Task: Create a rule when the discription of a card does not start with text .
Action: Mouse moved to (1201, 101)
Screenshot: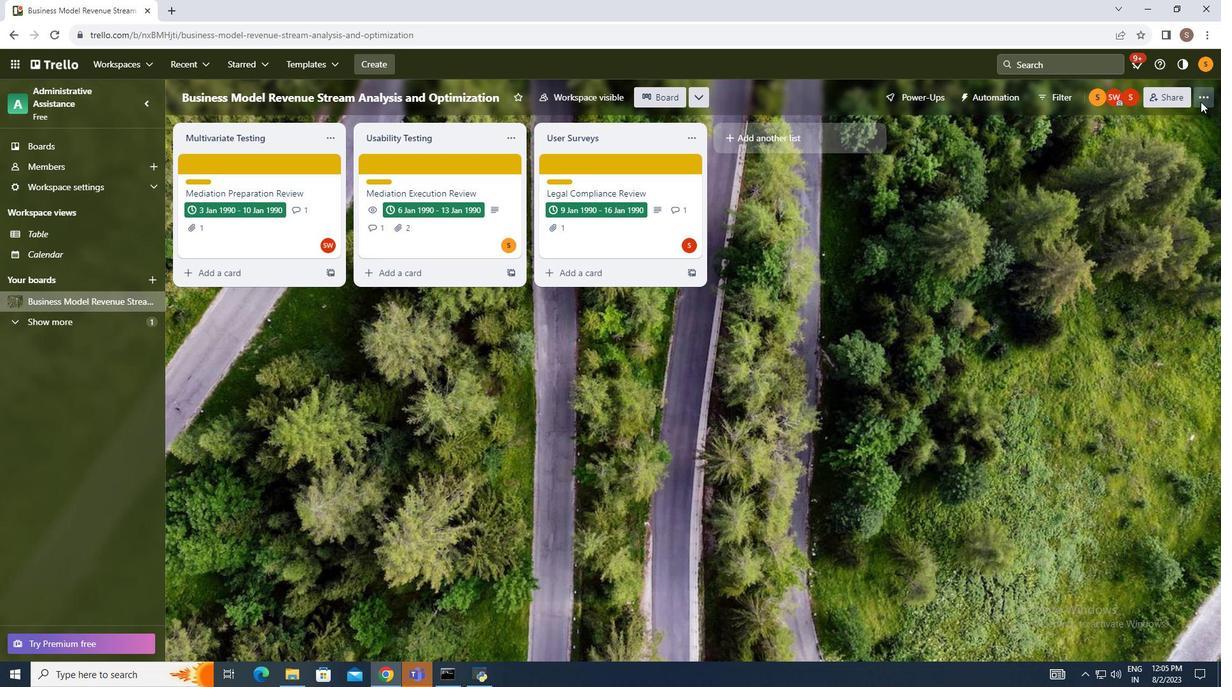 
Action: Mouse pressed left at (1201, 101)
Screenshot: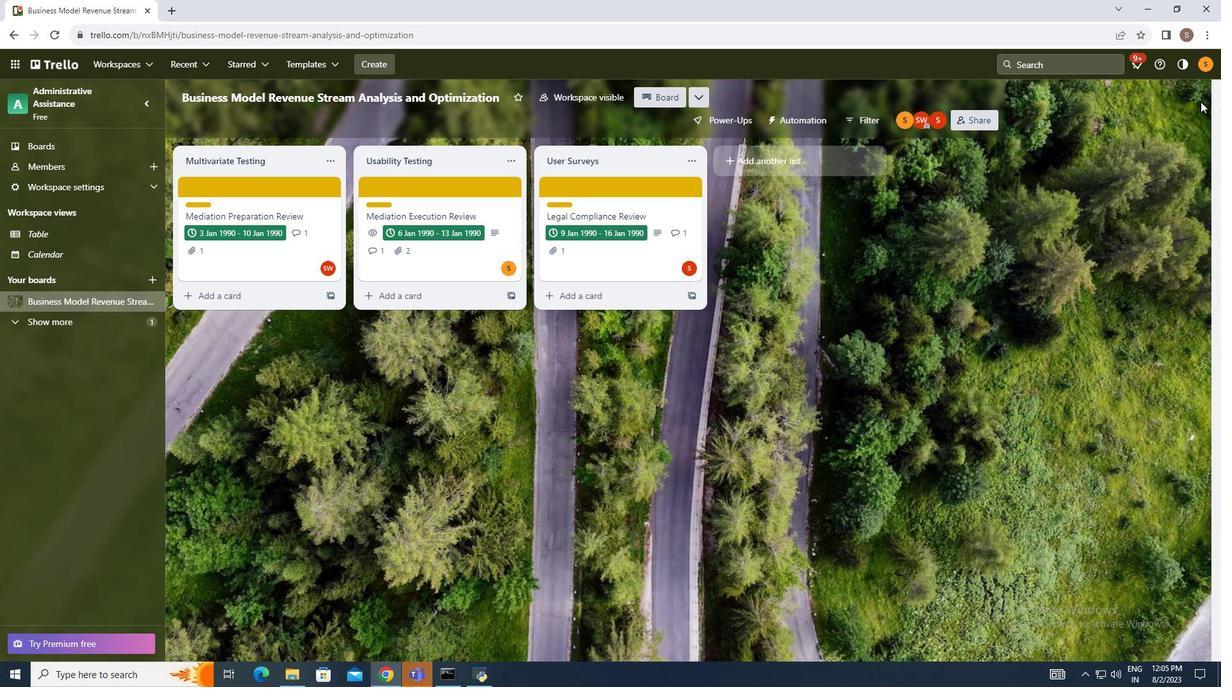 
Action: Mouse moved to (1098, 268)
Screenshot: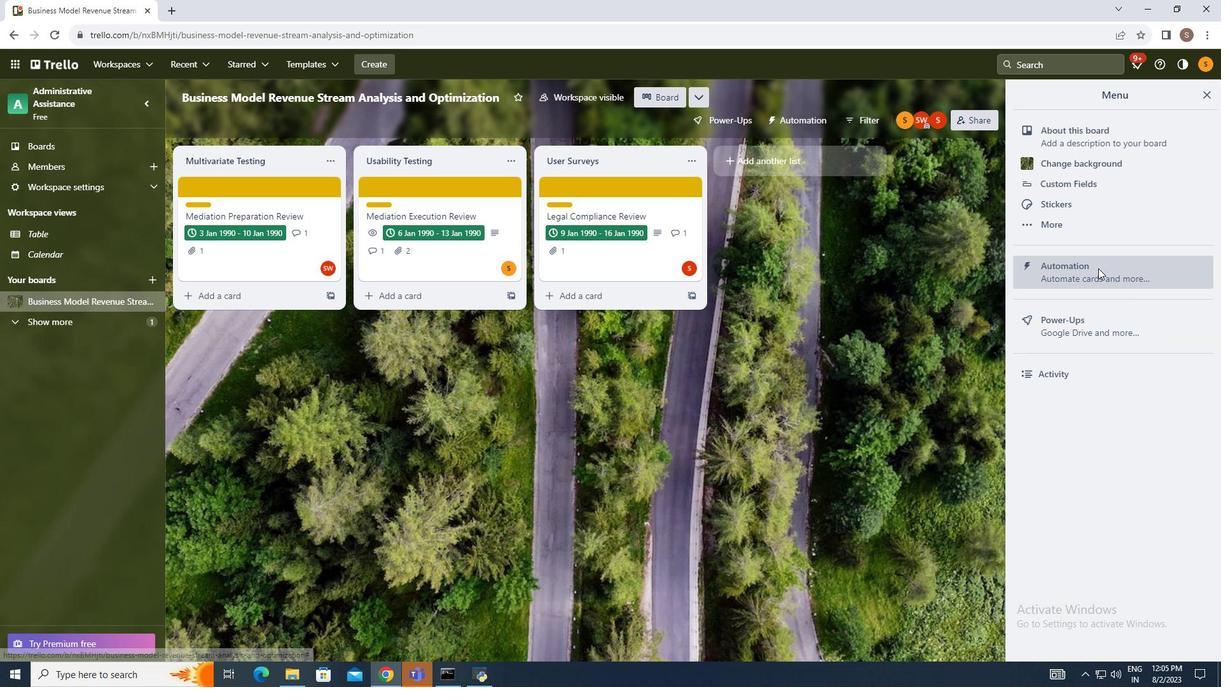 
Action: Mouse pressed left at (1098, 268)
Screenshot: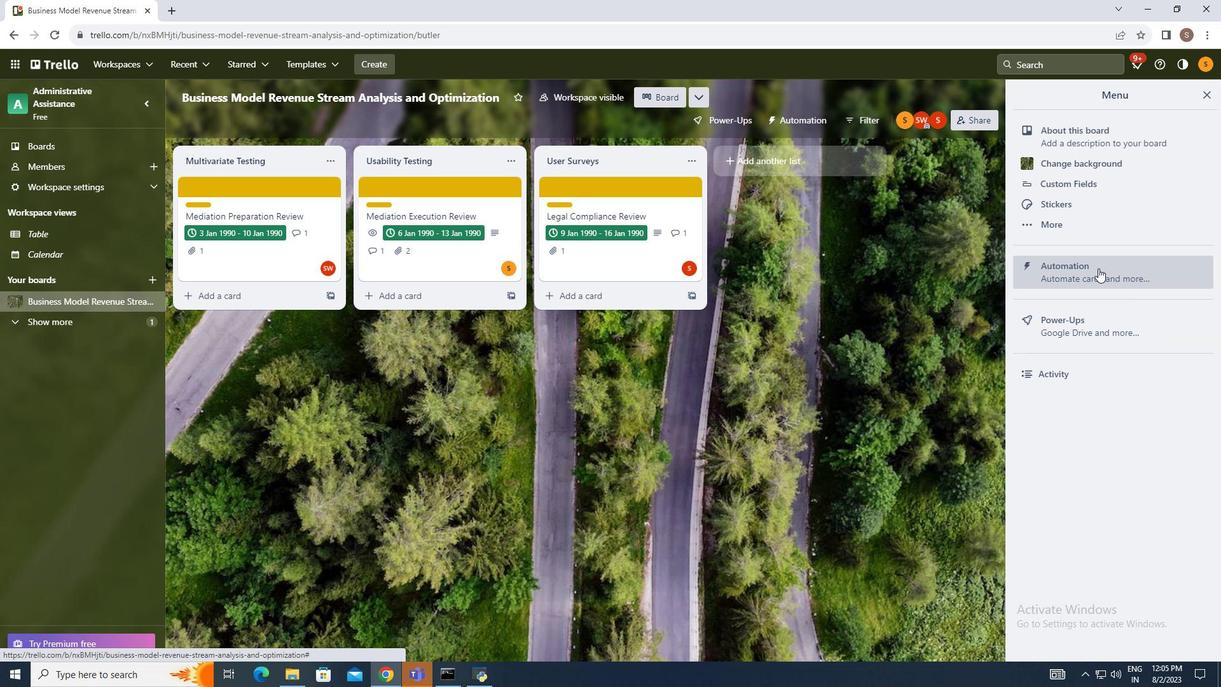 
Action: Mouse moved to (222, 233)
Screenshot: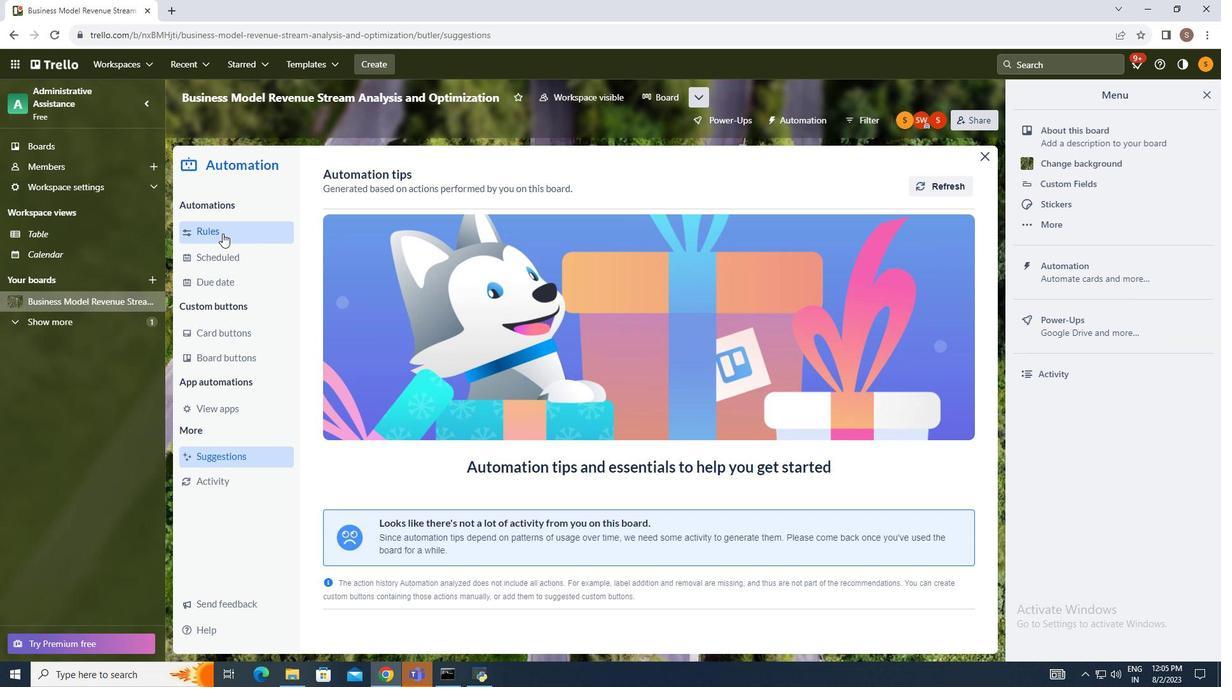 
Action: Mouse pressed left at (222, 233)
Screenshot: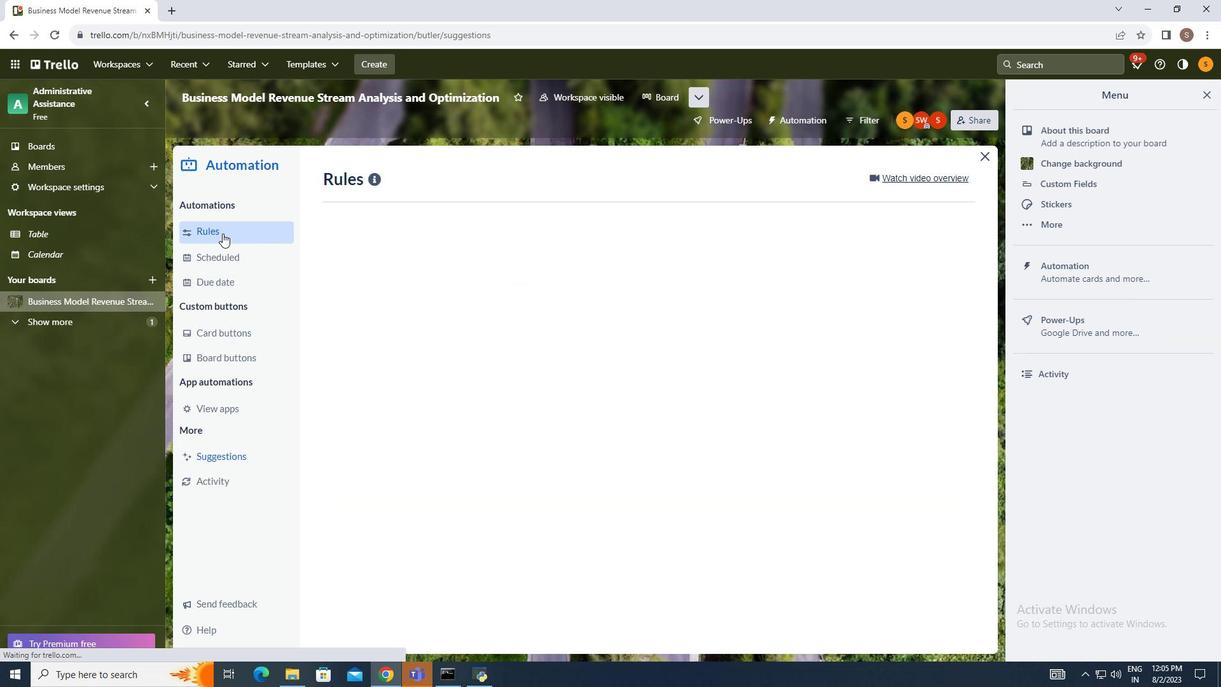 
Action: Mouse moved to (857, 176)
Screenshot: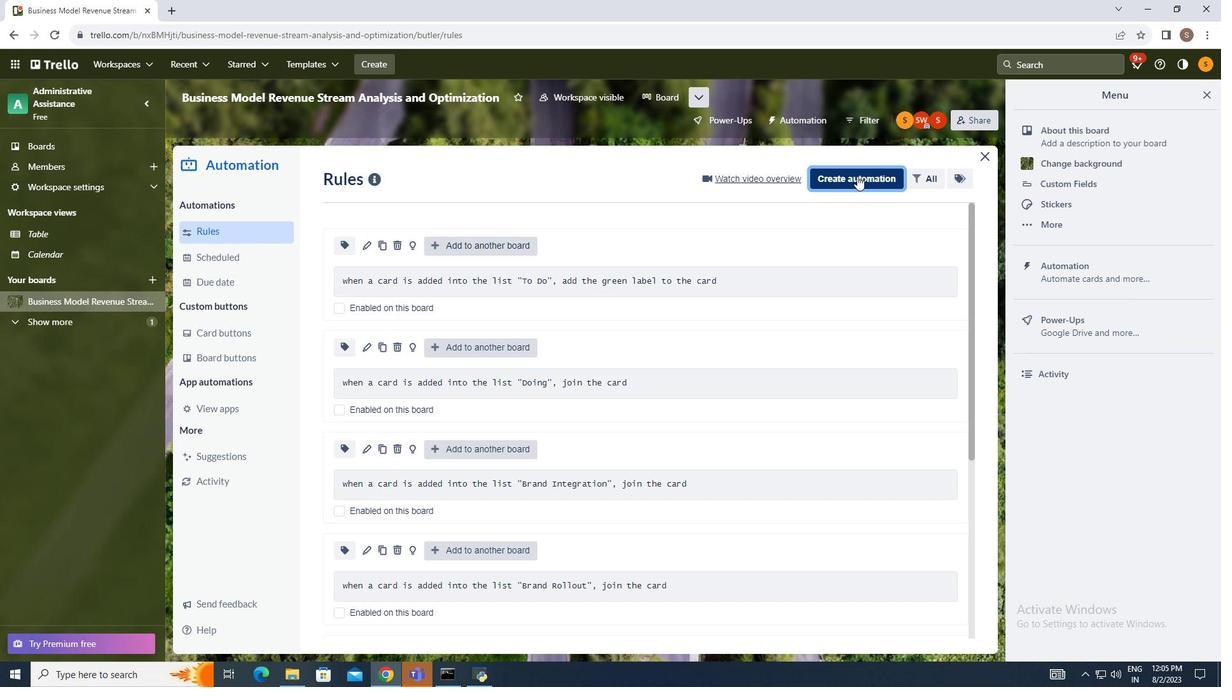 
Action: Mouse pressed left at (857, 176)
Screenshot: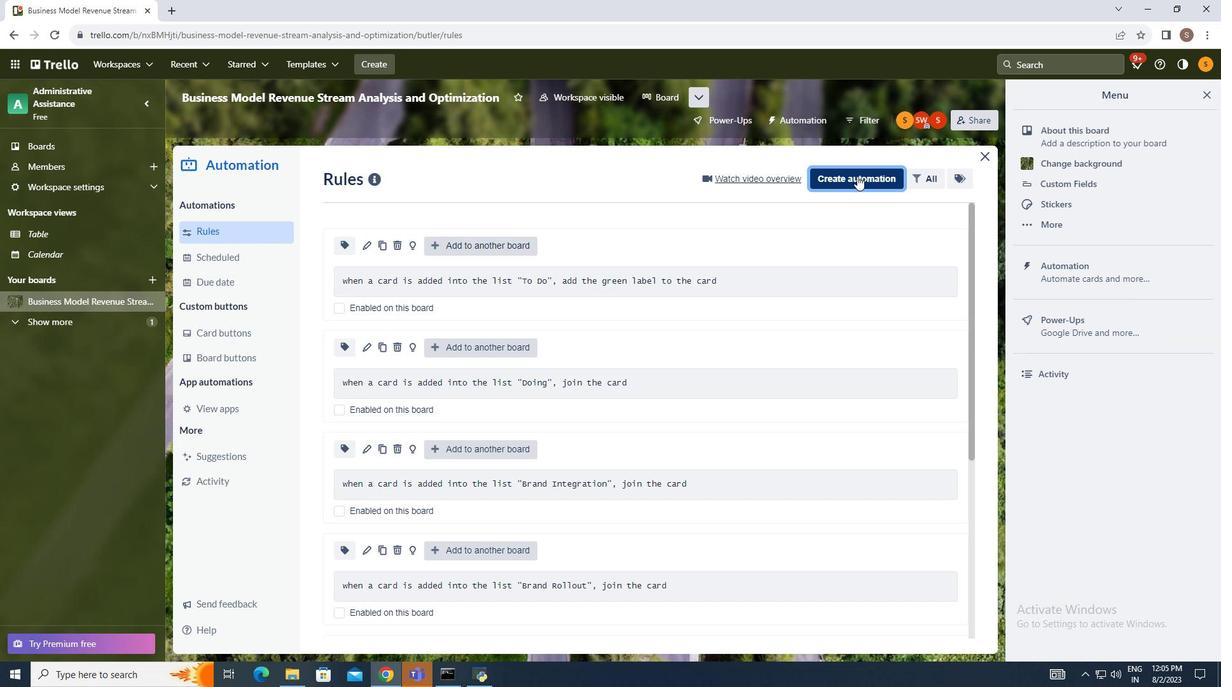 
Action: Mouse moved to (652, 304)
Screenshot: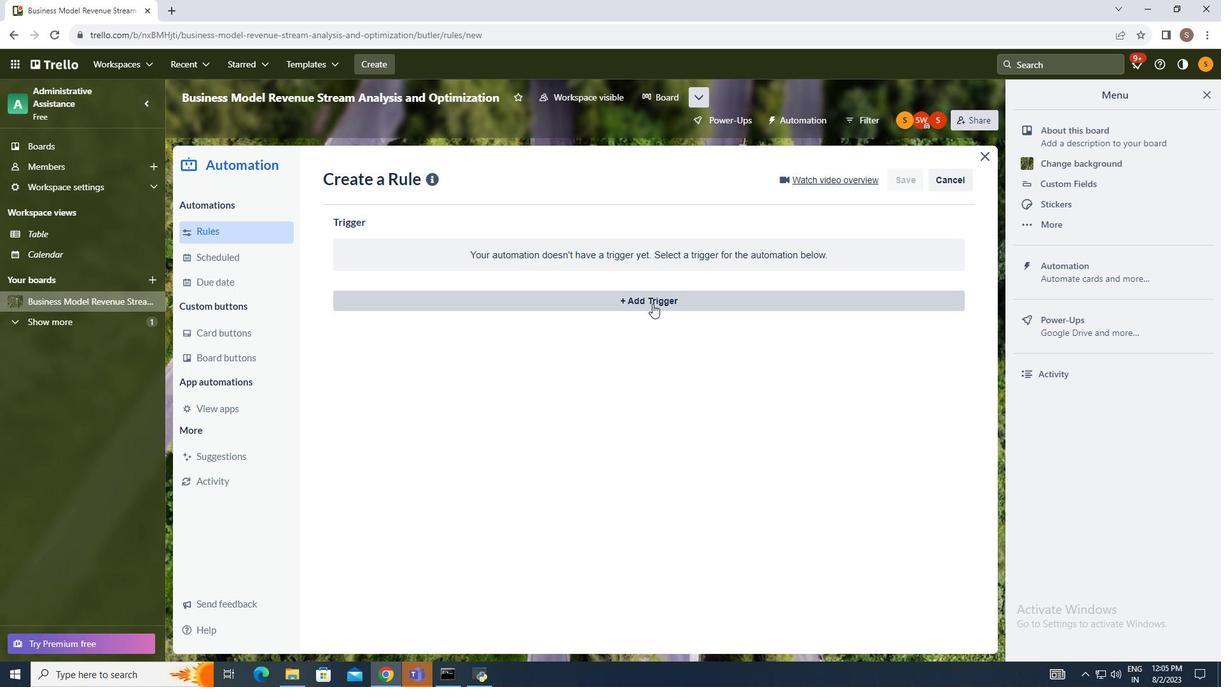 
Action: Mouse pressed left at (652, 304)
Screenshot: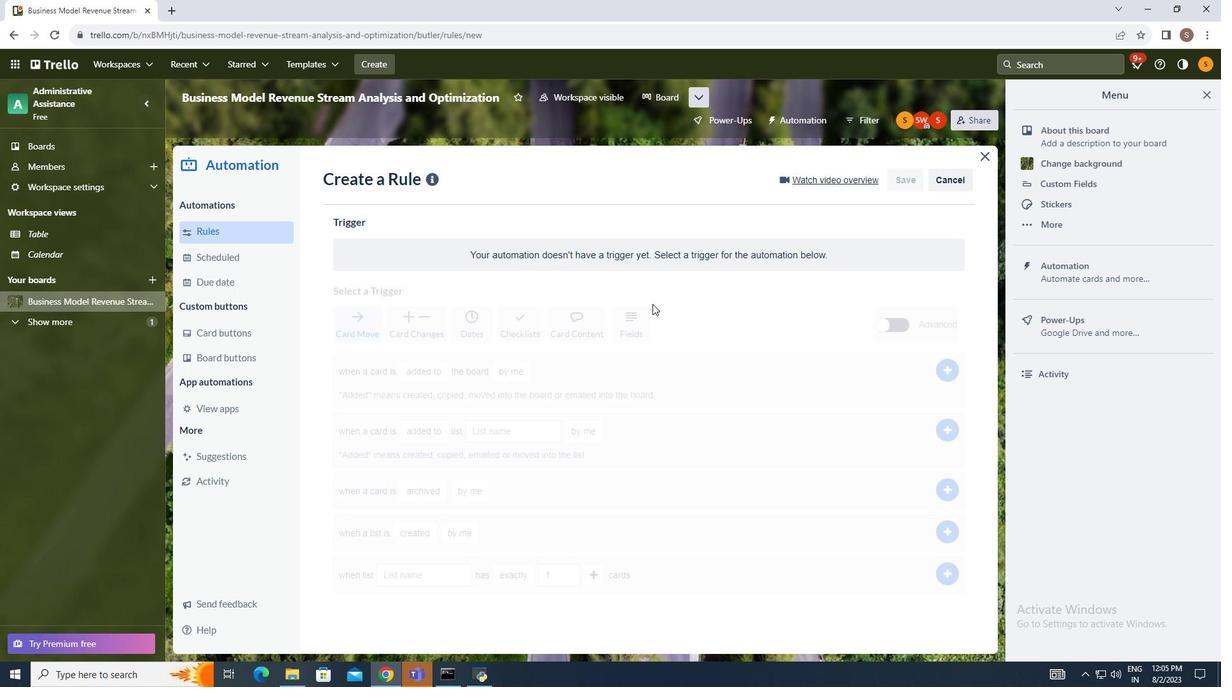 
Action: Mouse moved to (582, 347)
Screenshot: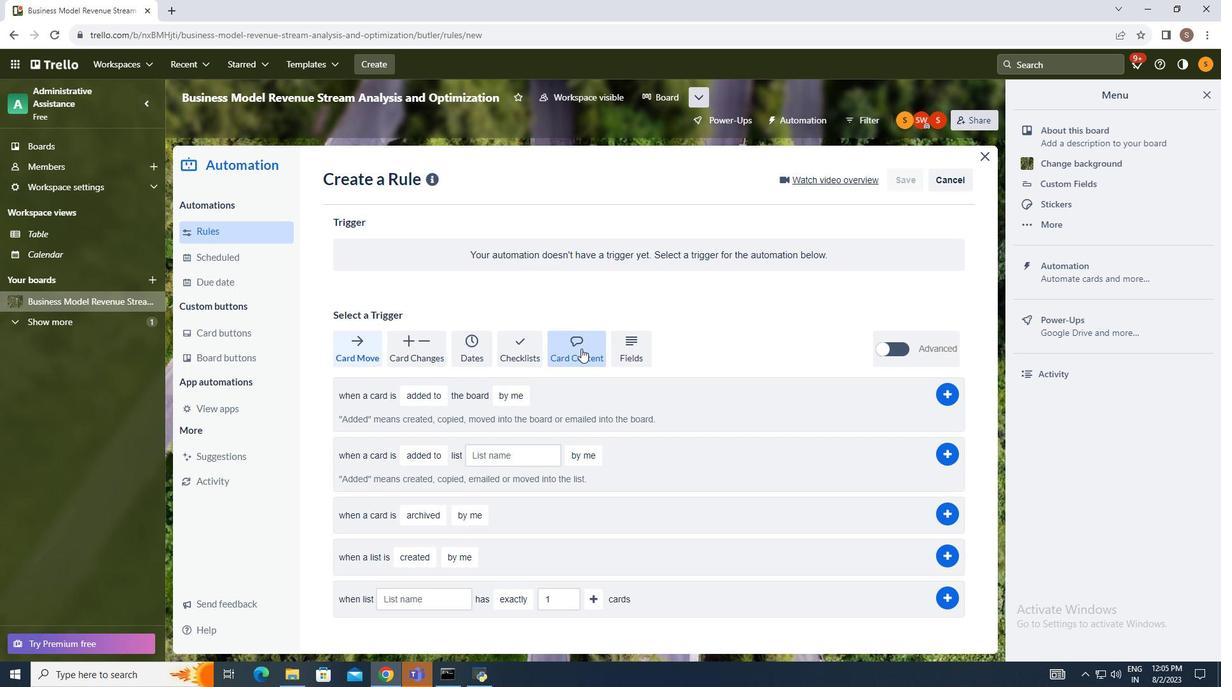 
Action: Mouse pressed left at (582, 347)
Screenshot: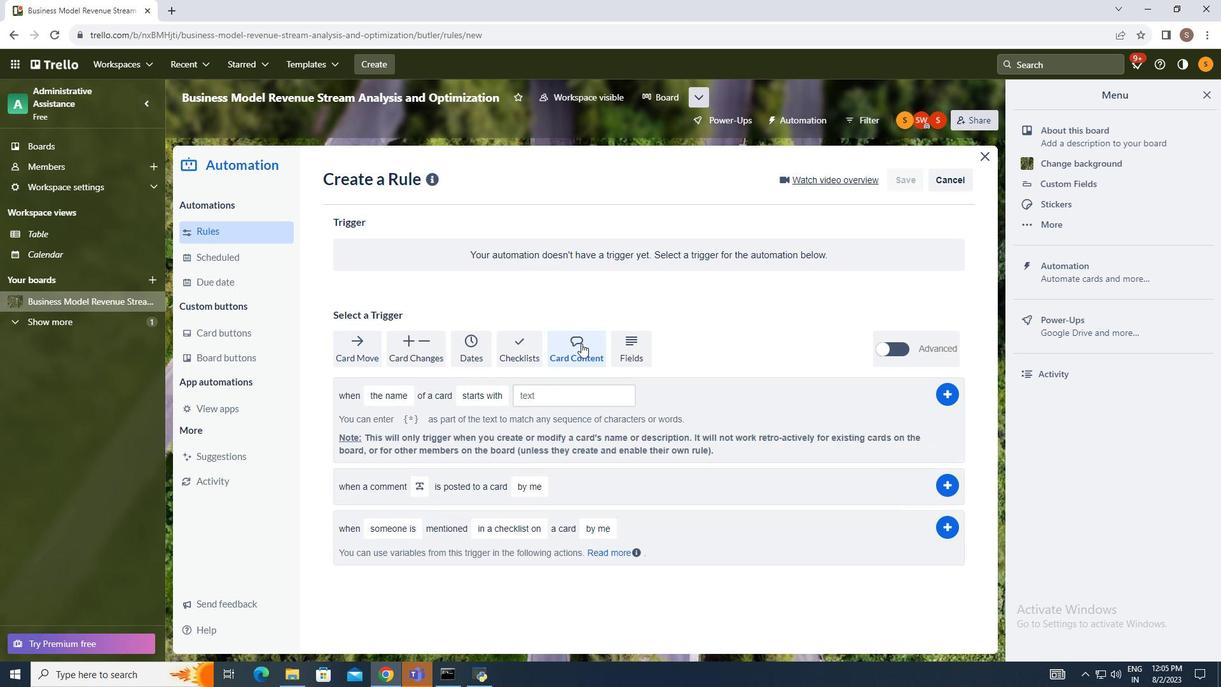
Action: Mouse moved to (387, 396)
Screenshot: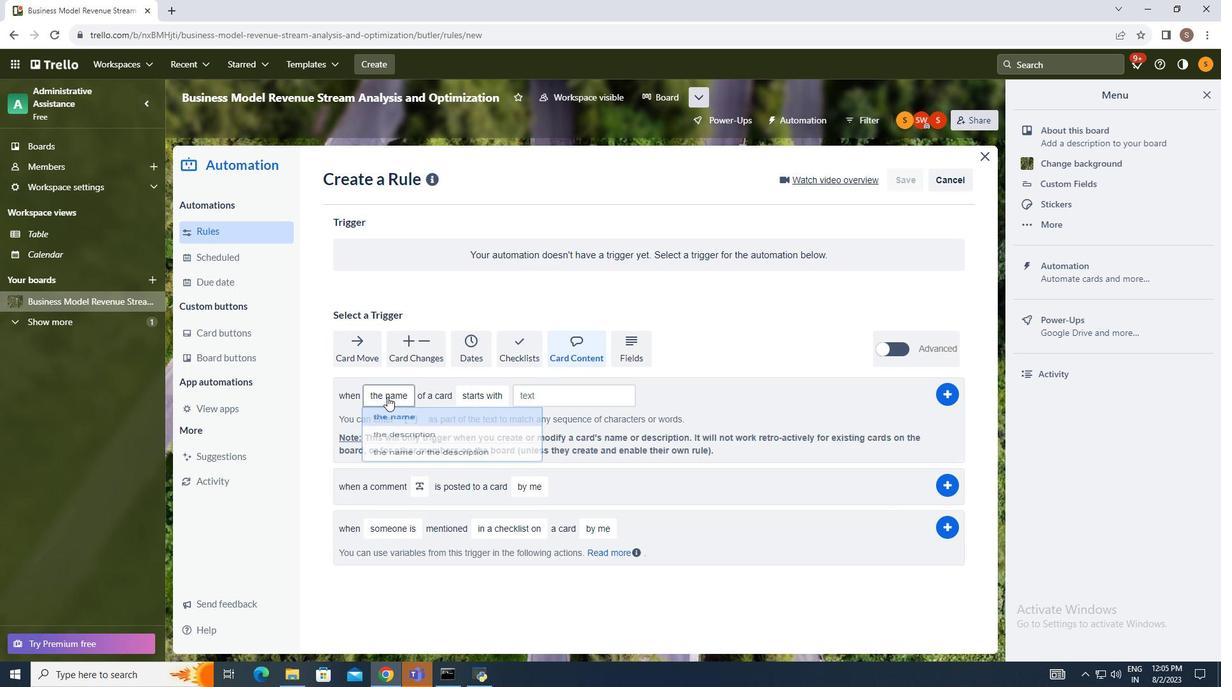 
Action: Mouse pressed left at (387, 396)
Screenshot: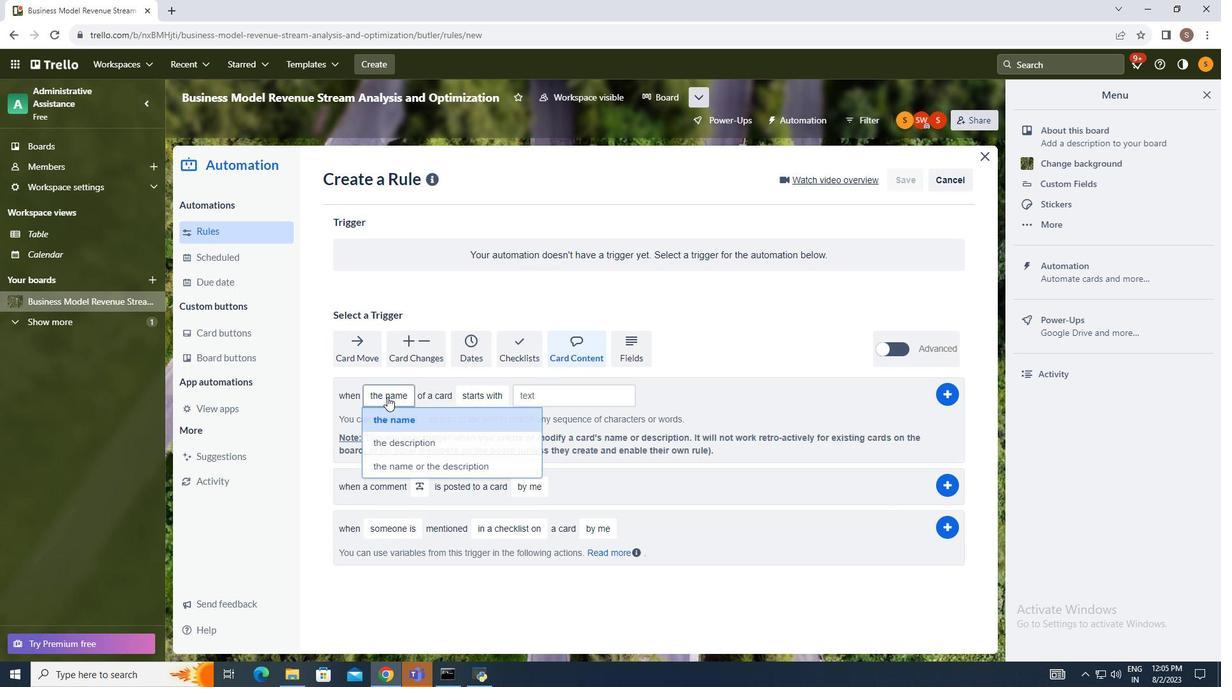 
Action: Mouse moved to (402, 444)
Screenshot: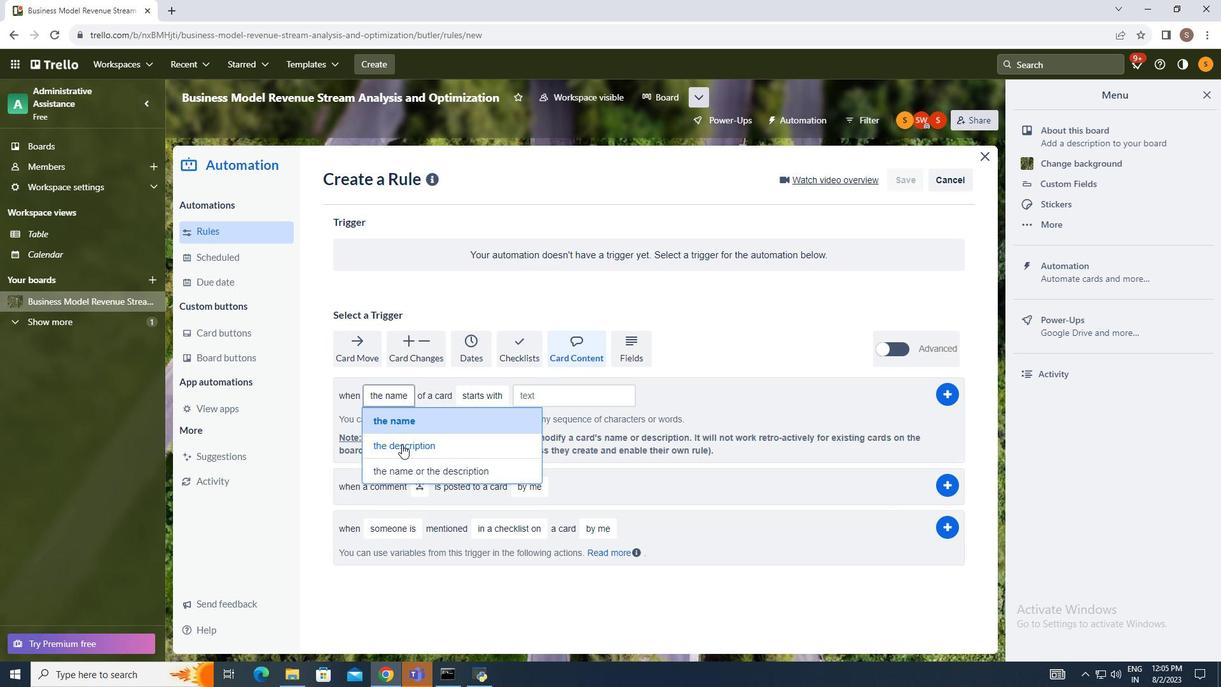 
Action: Mouse pressed left at (402, 444)
Screenshot: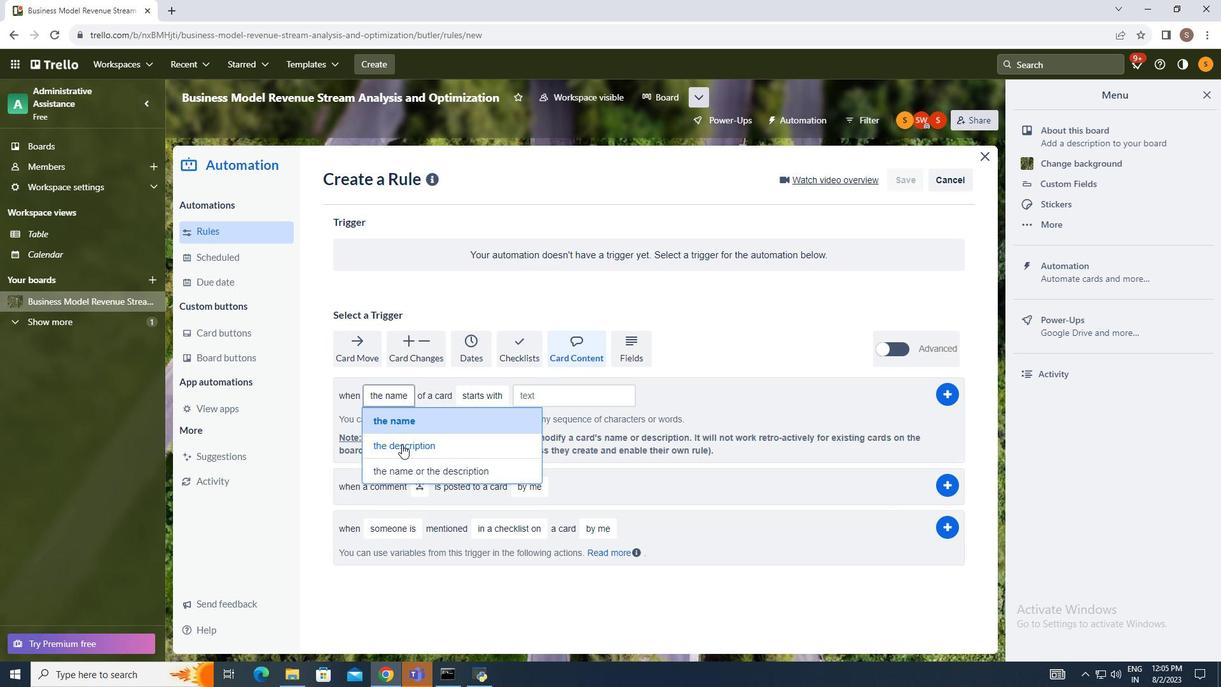 
Action: Mouse moved to (503, 402)
Screenshot: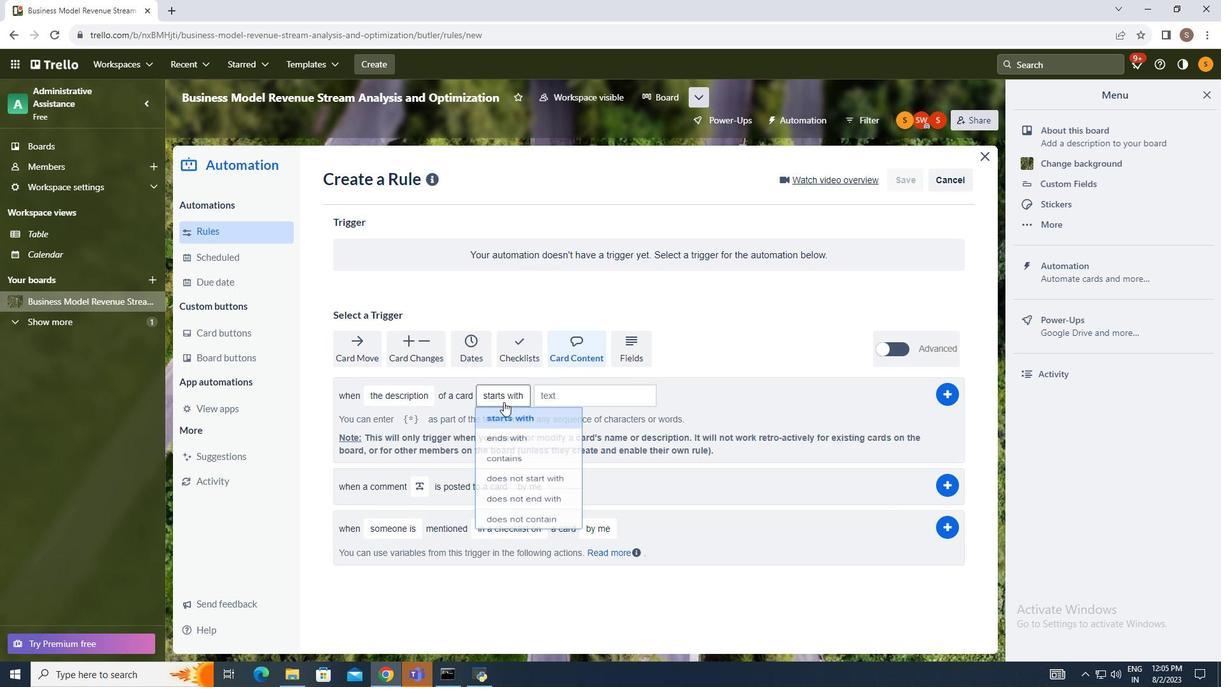 
Action: Mouse pressed left at (503, 402)
Screenshot: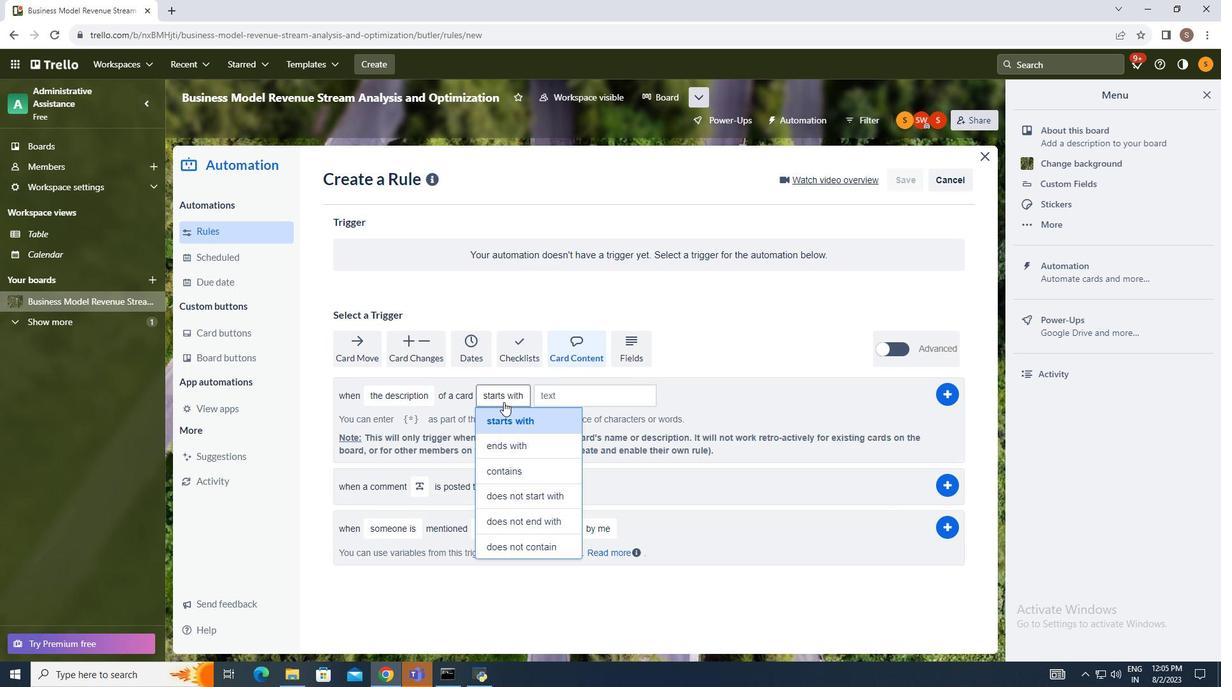 
Action: Mouse moved to (522, 492)
Screenshot: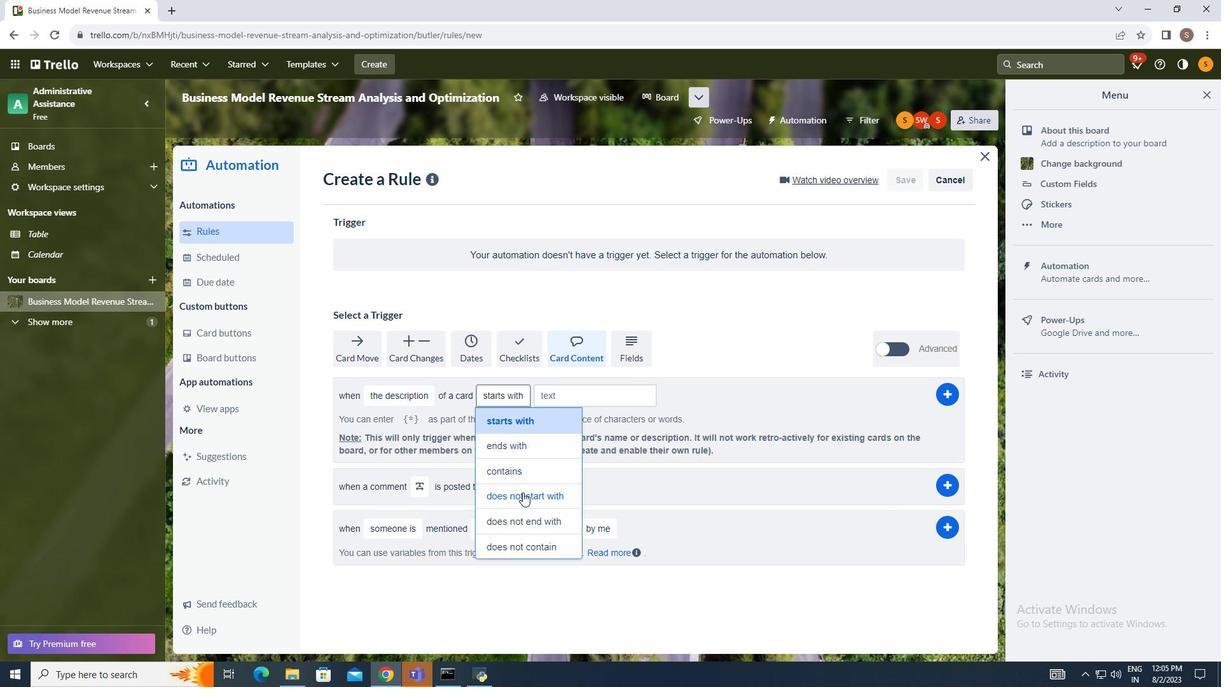 
Action: Mouse pressed left at (522, 492)
Screenshot: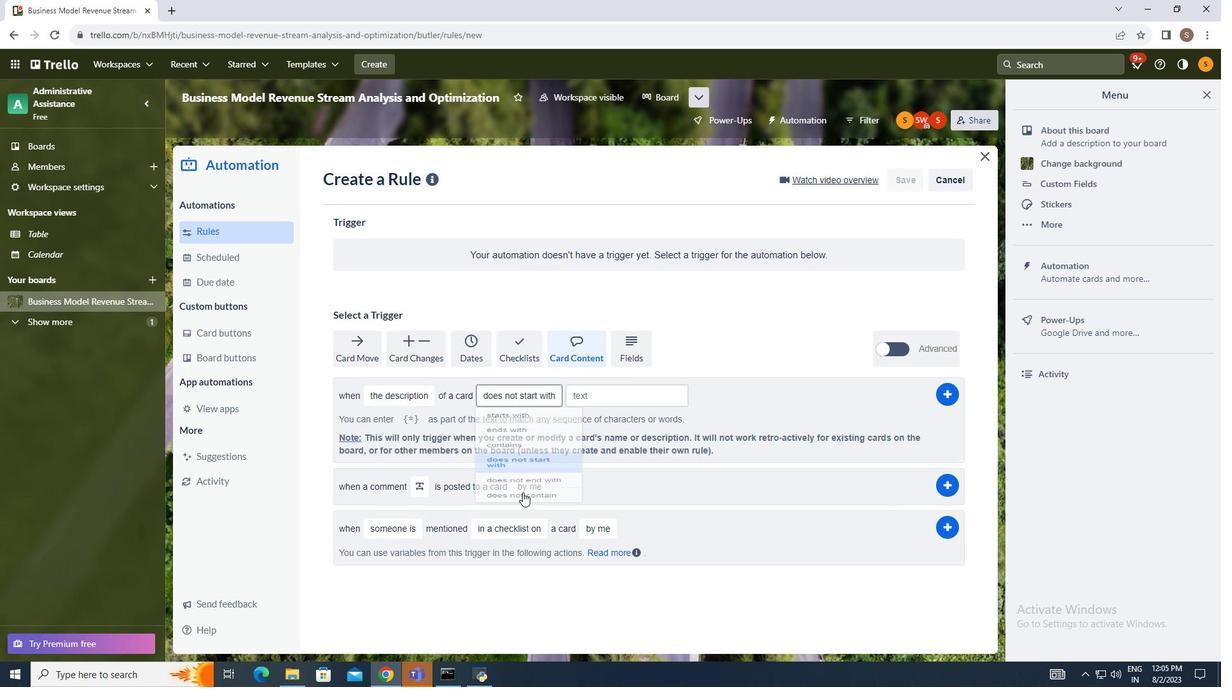 
Action: Mouse moved to (608, 395)
Screenshot: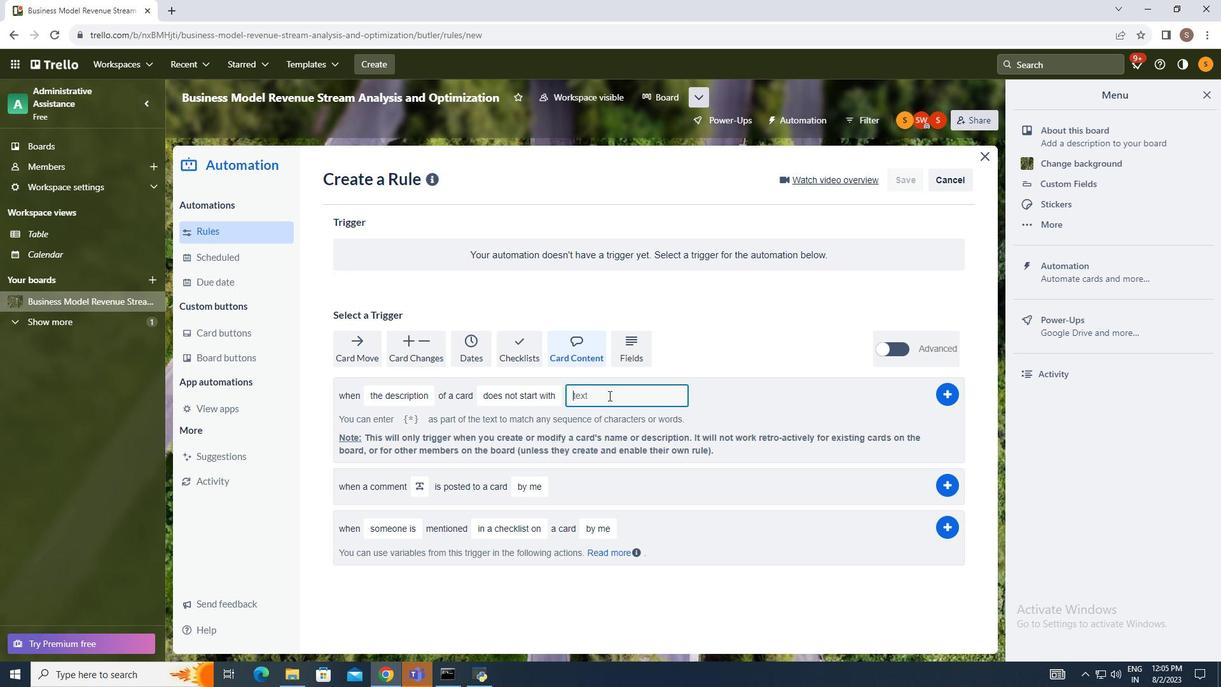 
Action: Mouse pressed left at (608, 395)
Screenshot: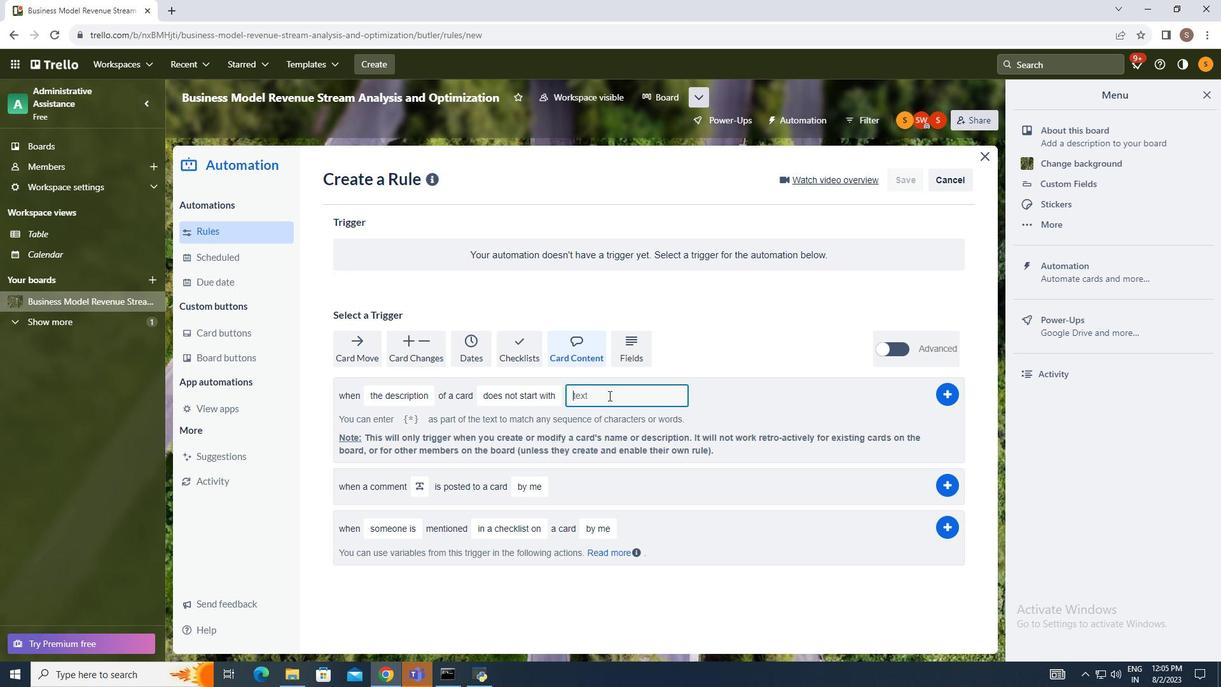 
Action: Key pressed te
Screenshot: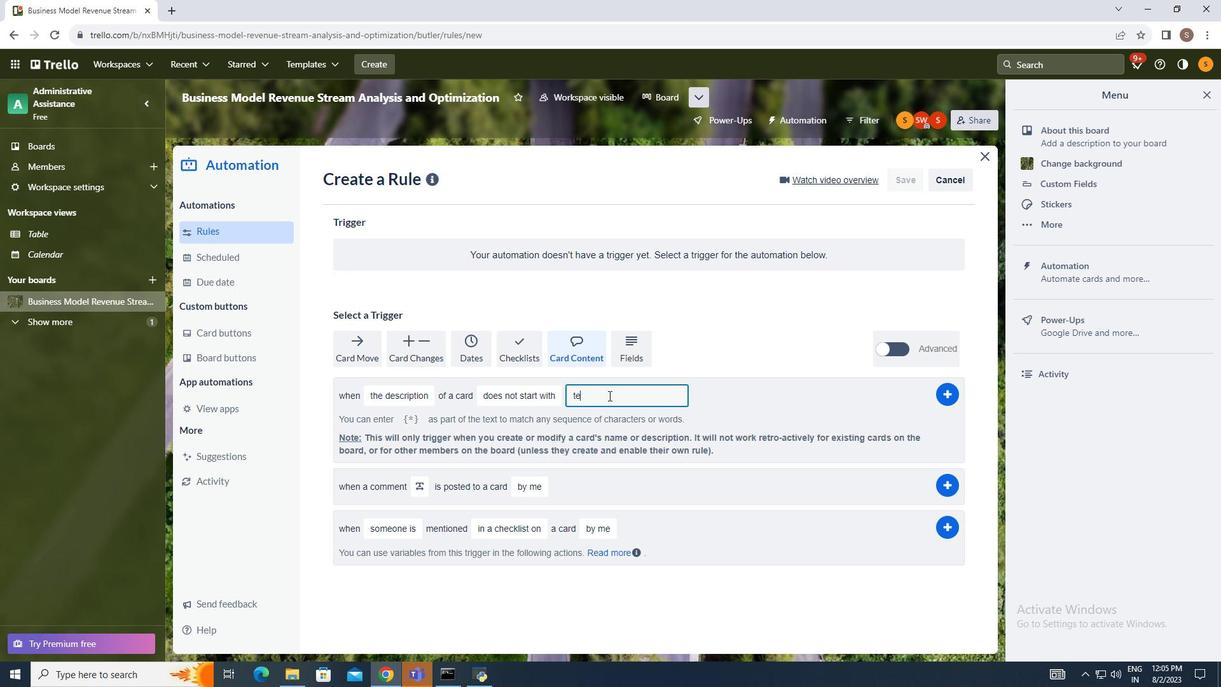 
Action: Mouse moved to (608, 395)
Screenshot: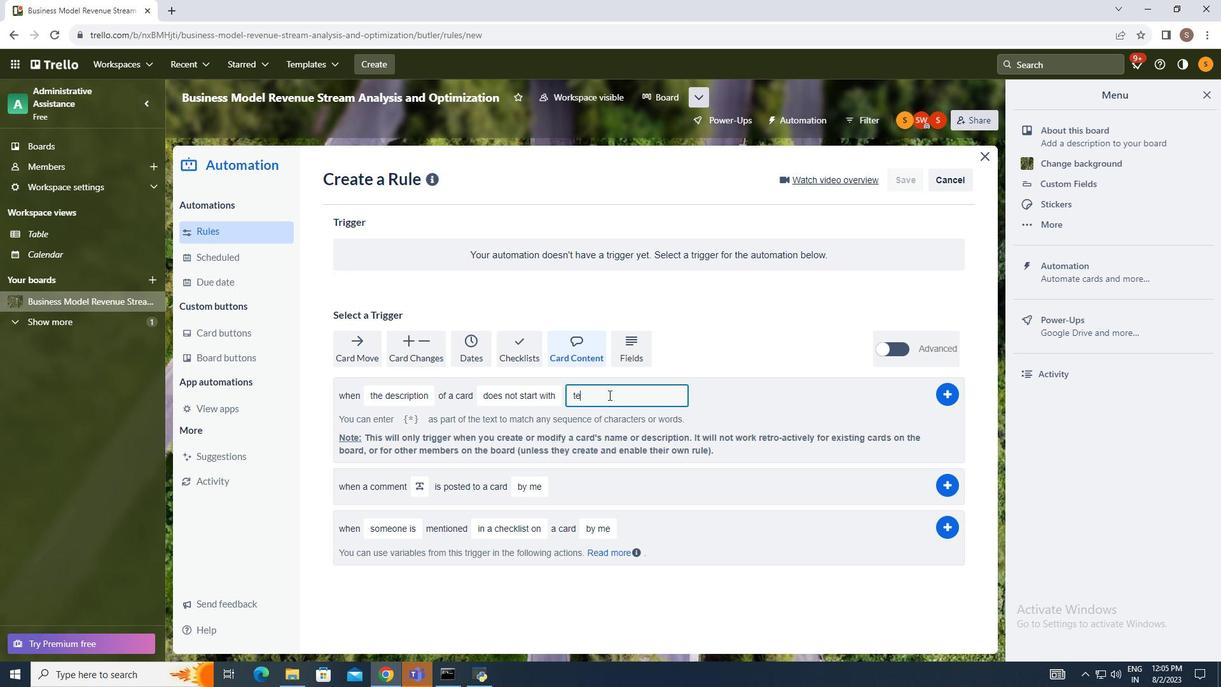 
Action: Key pressed xt
Screenshot: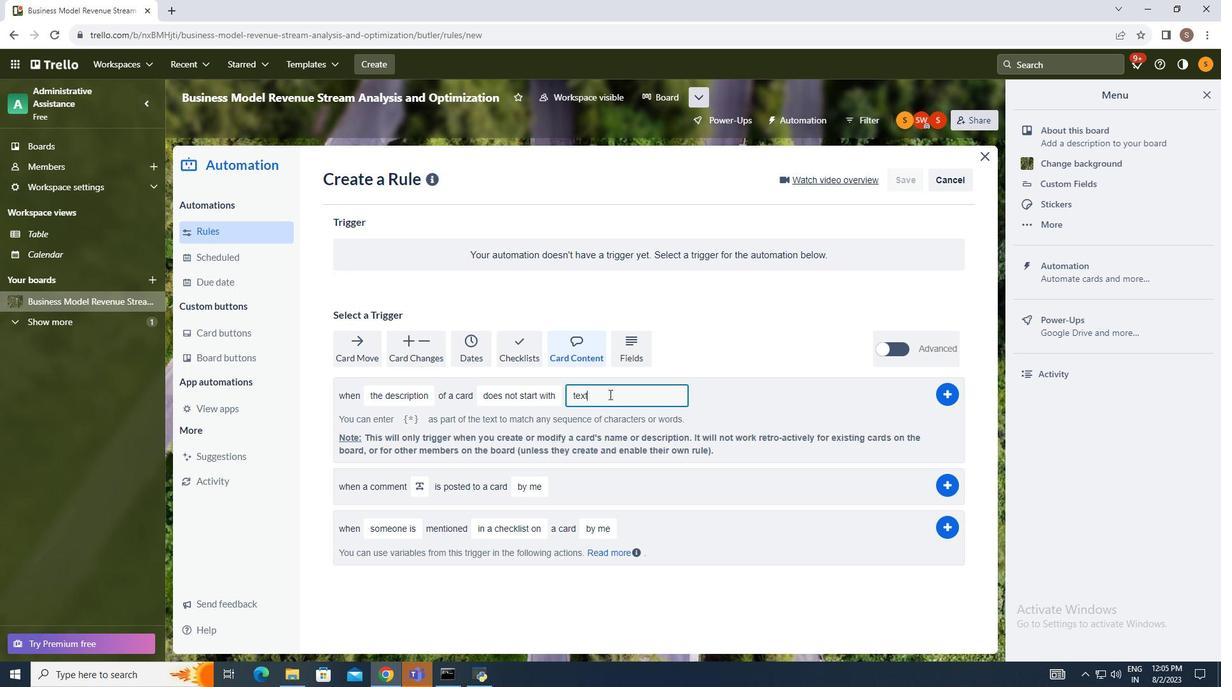 
Action: Mouse moved to (951, 391)
Screenshot: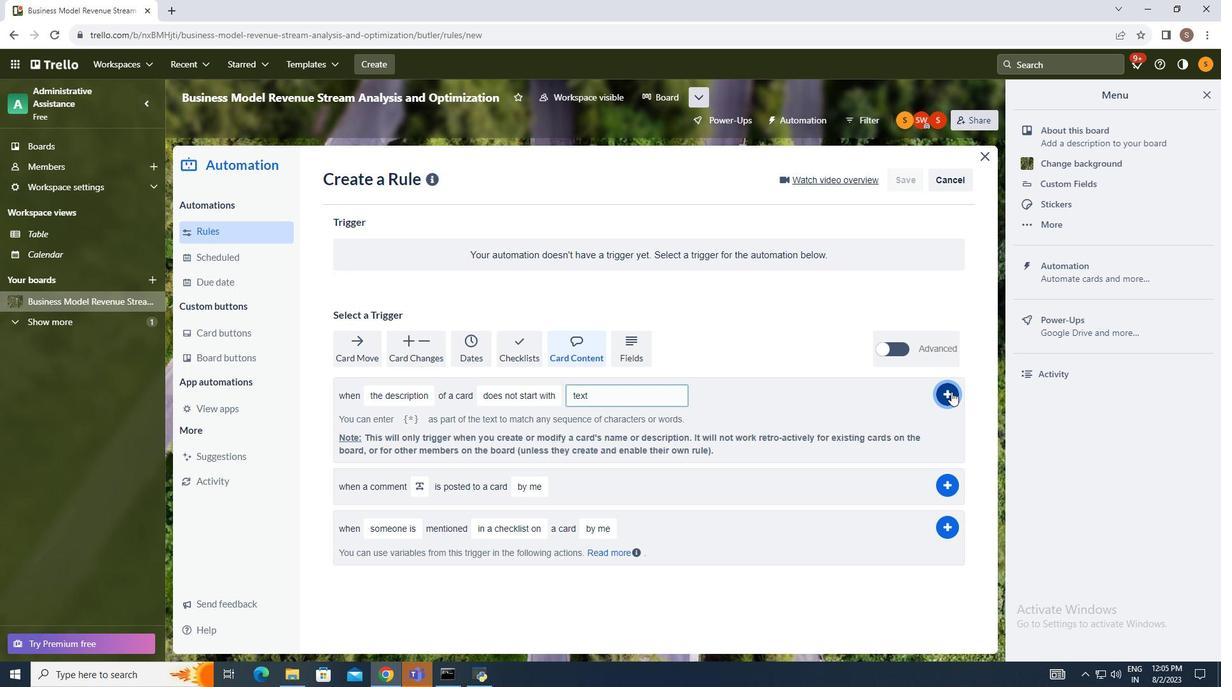 
Action: Mouse pressed left at (951, 391)
Screenshot: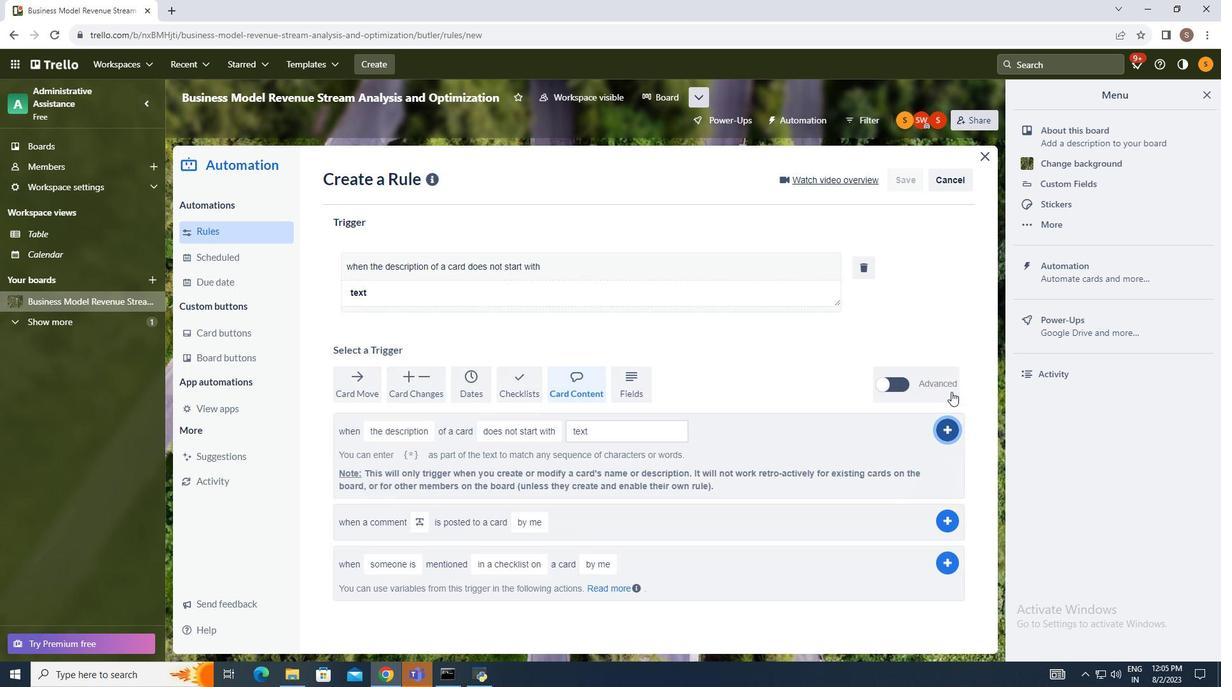 
Action: Mouse moved to (899, 312)
Screenshot: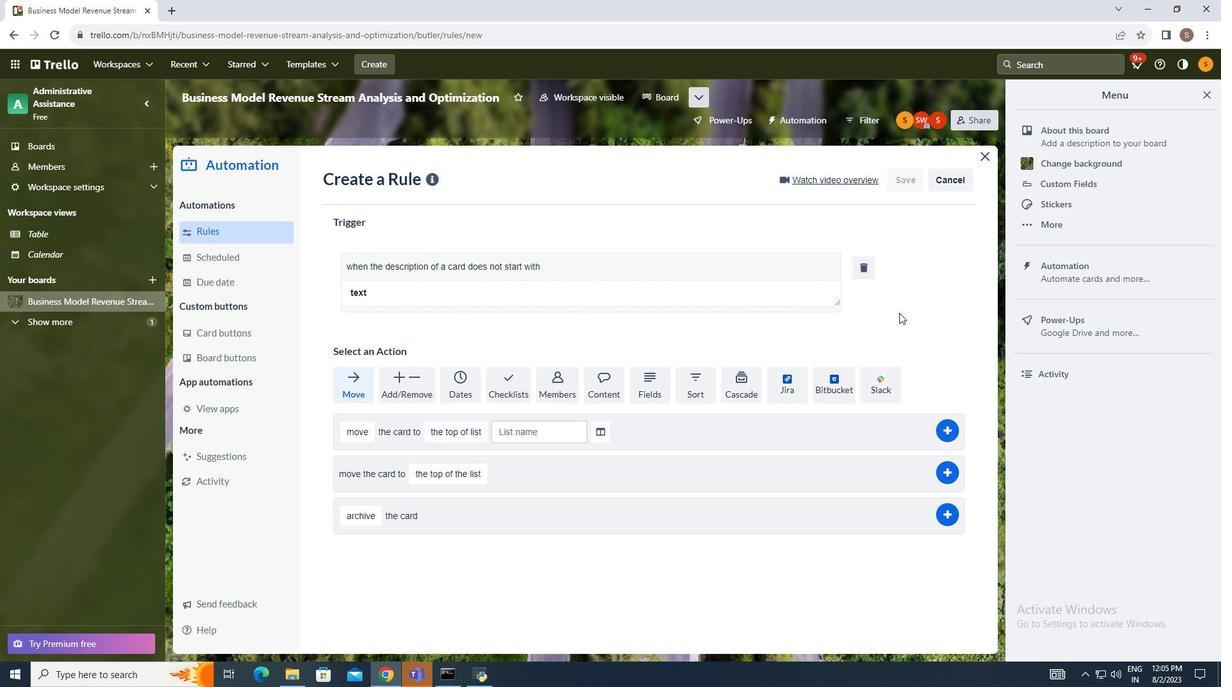 
